 Task: Create a task  Implement a new cloud-based human resources management system for a company , assign it to team member softage.1@softage.net in the project ArchTech and update the status of the task to  On Track  , set the priority of the task to High
Action: Mouse moved to (96, 60)
Screenshot: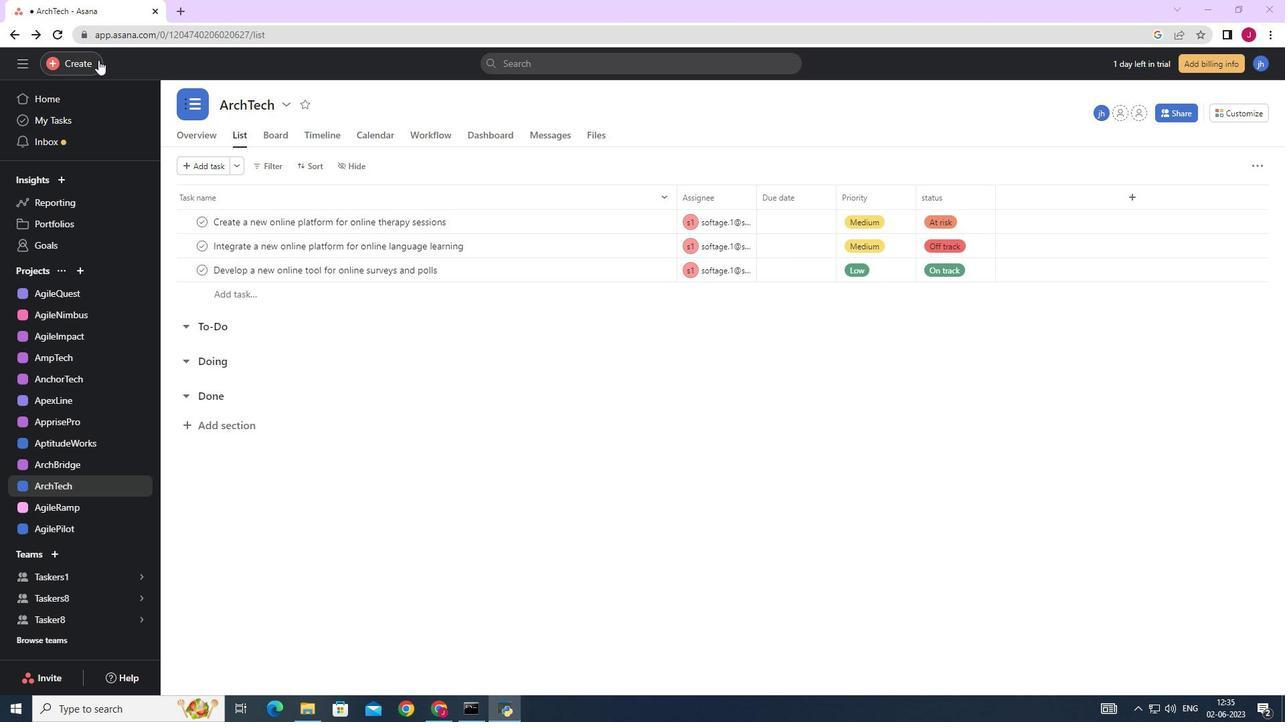 
Action: Mouse pressed left at (96, 60)
Screenshot: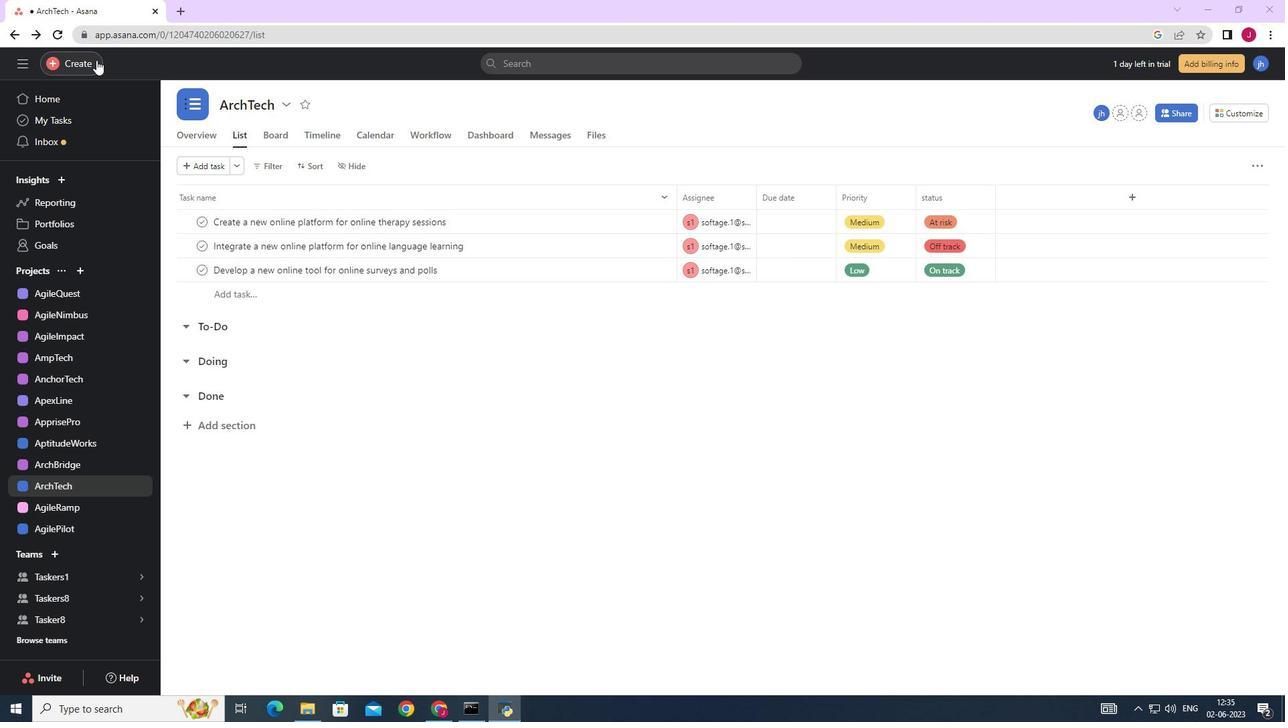 
Action: Mouse moved to (162, 66)
Screenshot: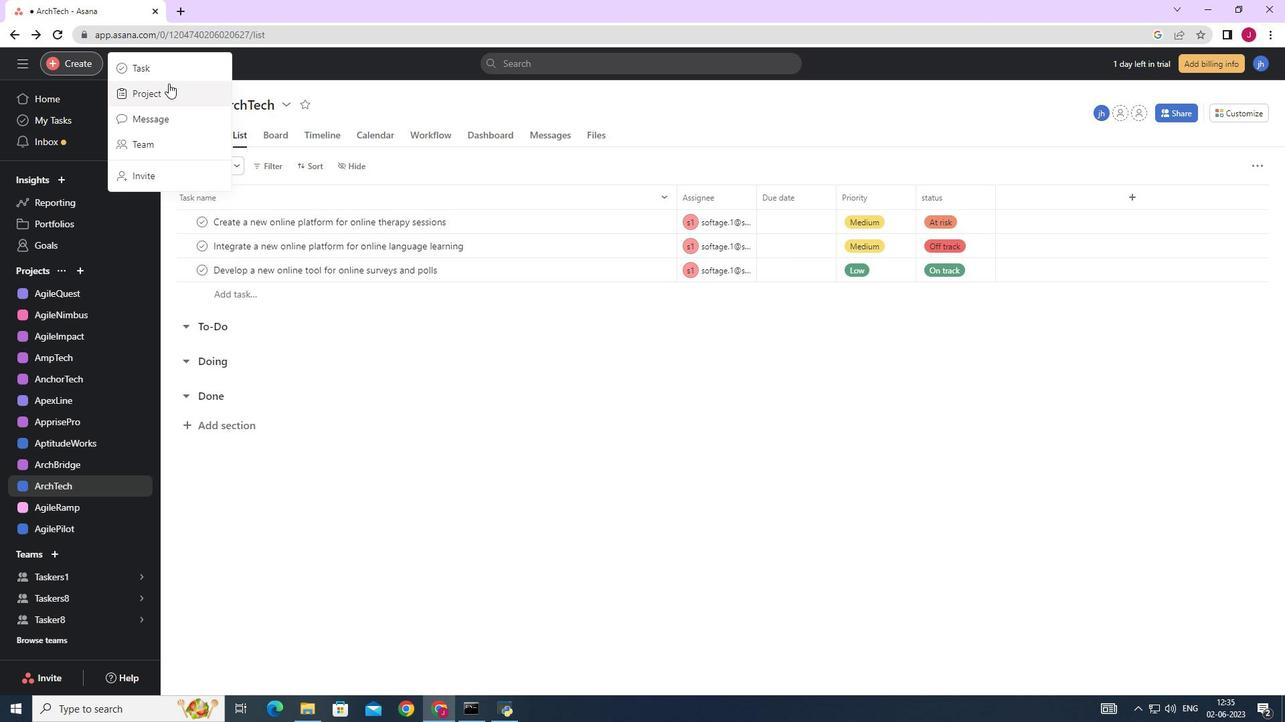 
Action: Mouse pressed left at (162, 66)
Screenshot: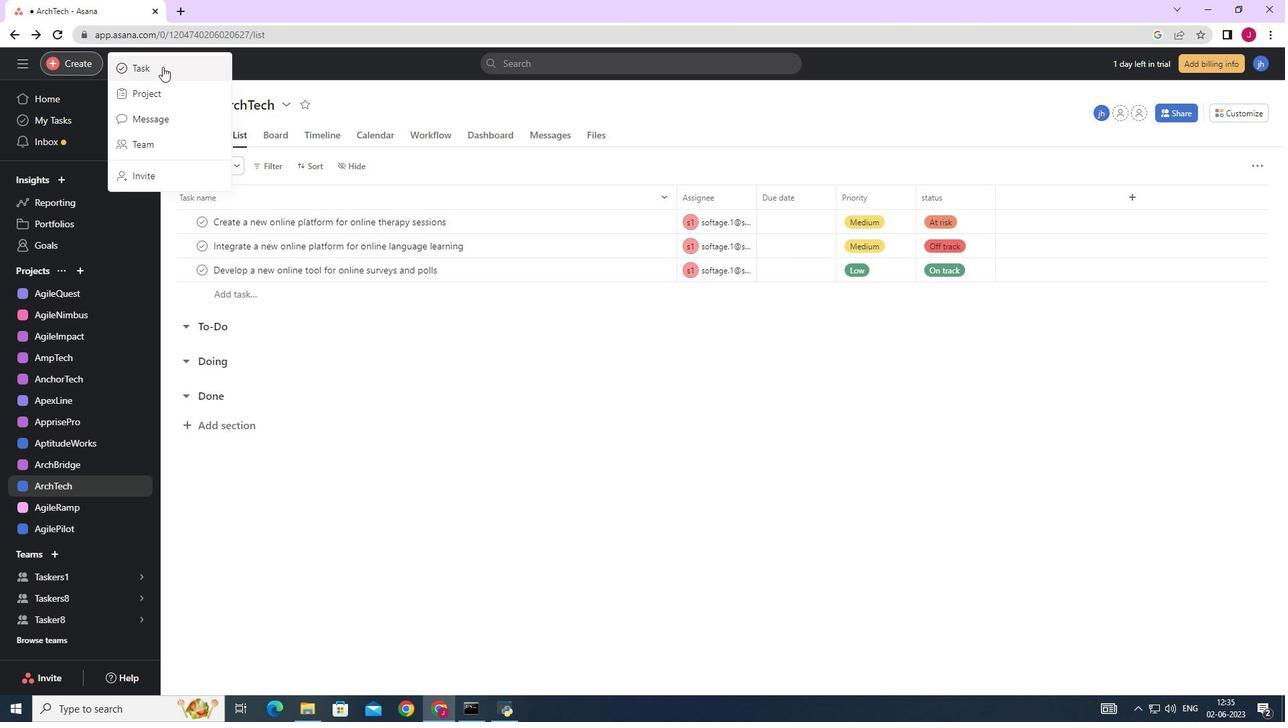 
Action: Mouse moved to (1050, 439)
Screenshot: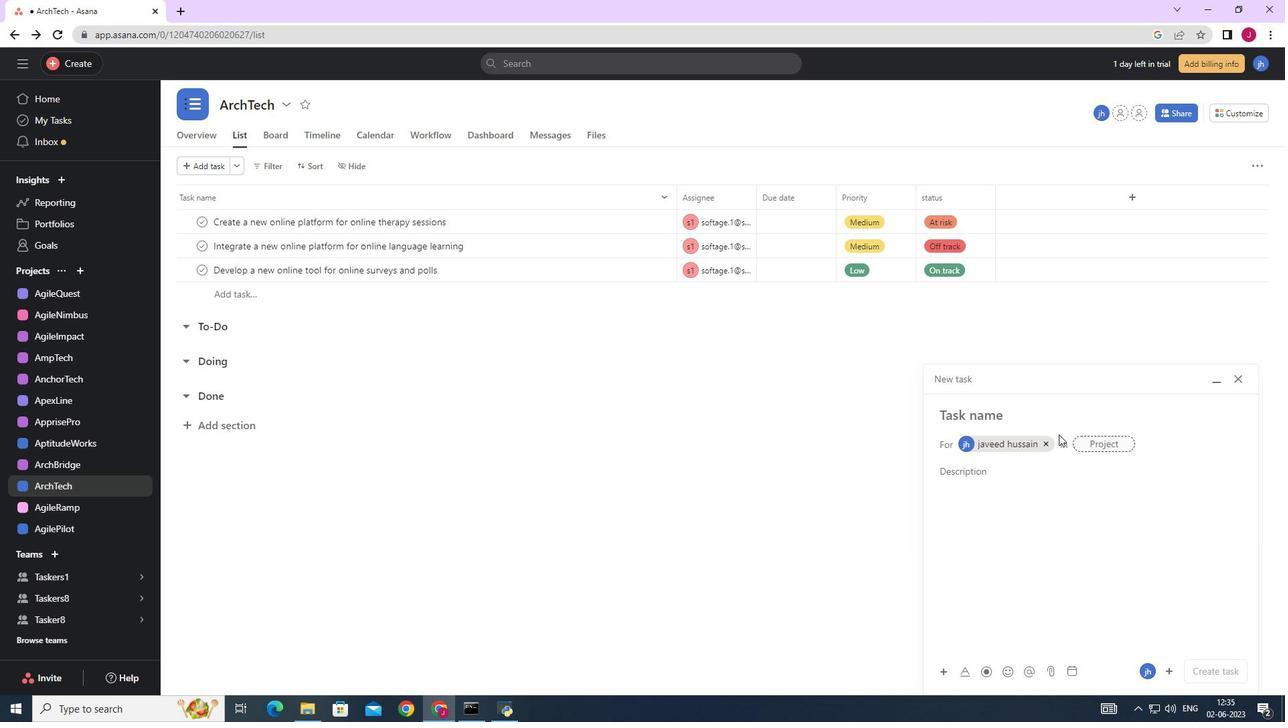 
Action: Mouse pressed left at (1050, 439)
Screenshot: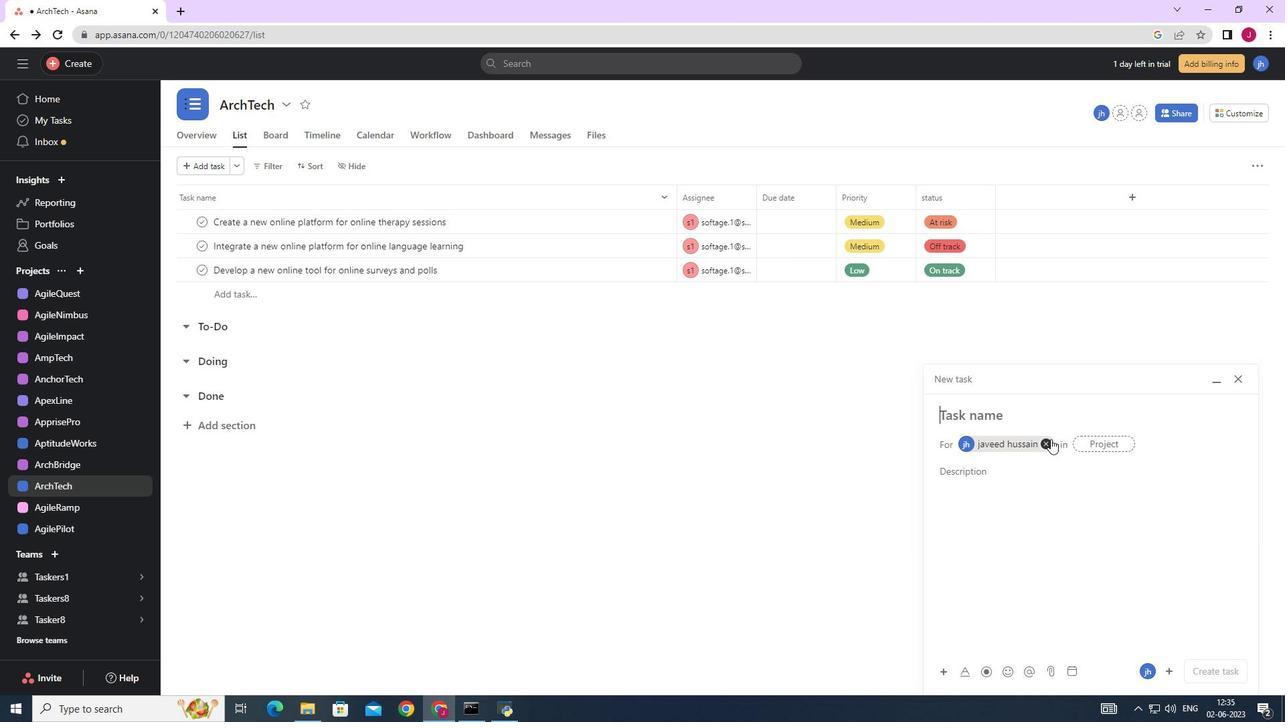 
Action: Mouse moved to (991, 417)
Screenshot: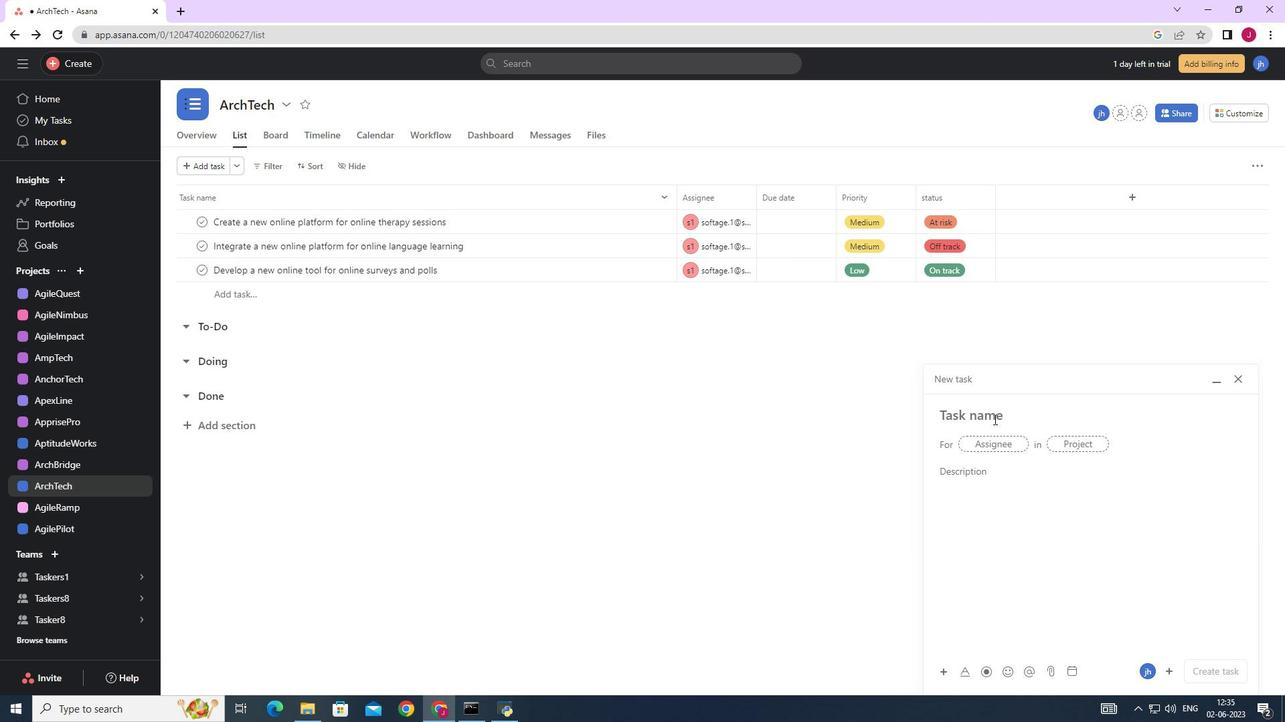 
Action: Key pressed i<Key.caps_lock>MPLEMENT<Key.space>A<Key.space>NEW<Key.space>CLOUD-BASED<Key.space>HUMAN<Key.space>RESOURCES<Key.space>MANAGEMENT<Key.space>SYSTEM<Key.space>FOR<Key.space>A<Key.space>COMPANY
Screenshot: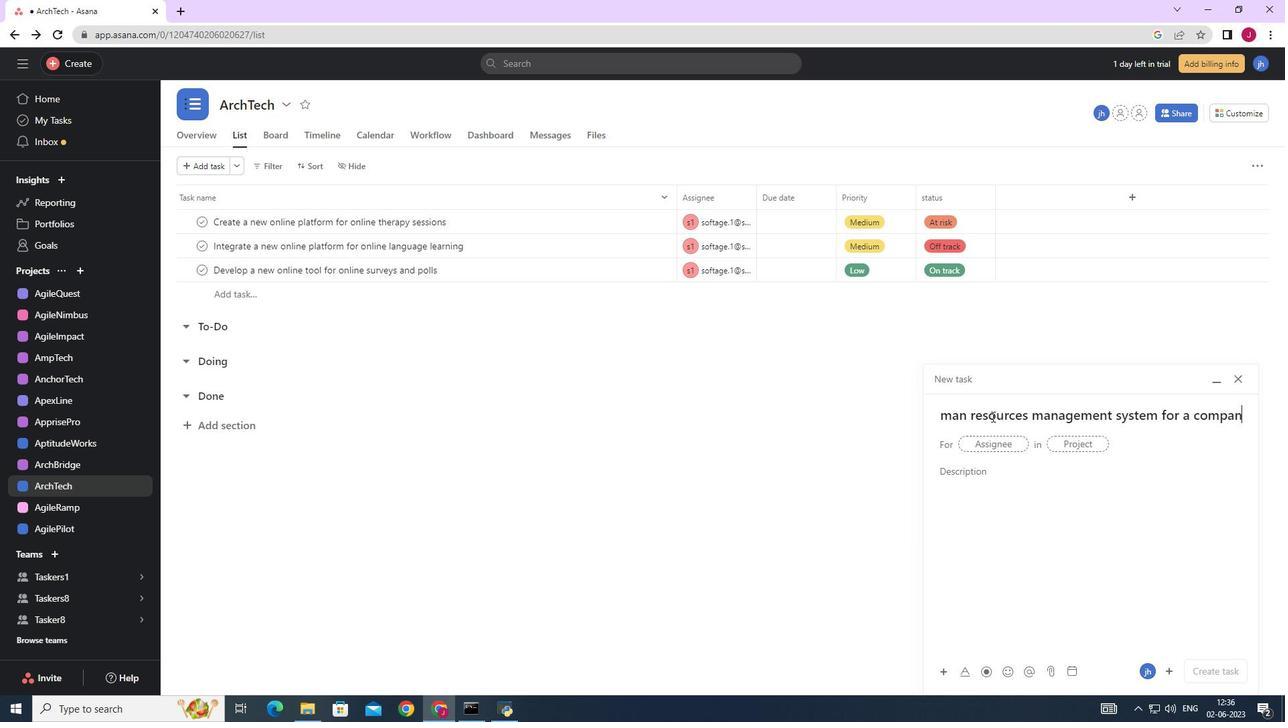 
Action: Mouse moved to (1001, 443)
Screenshot: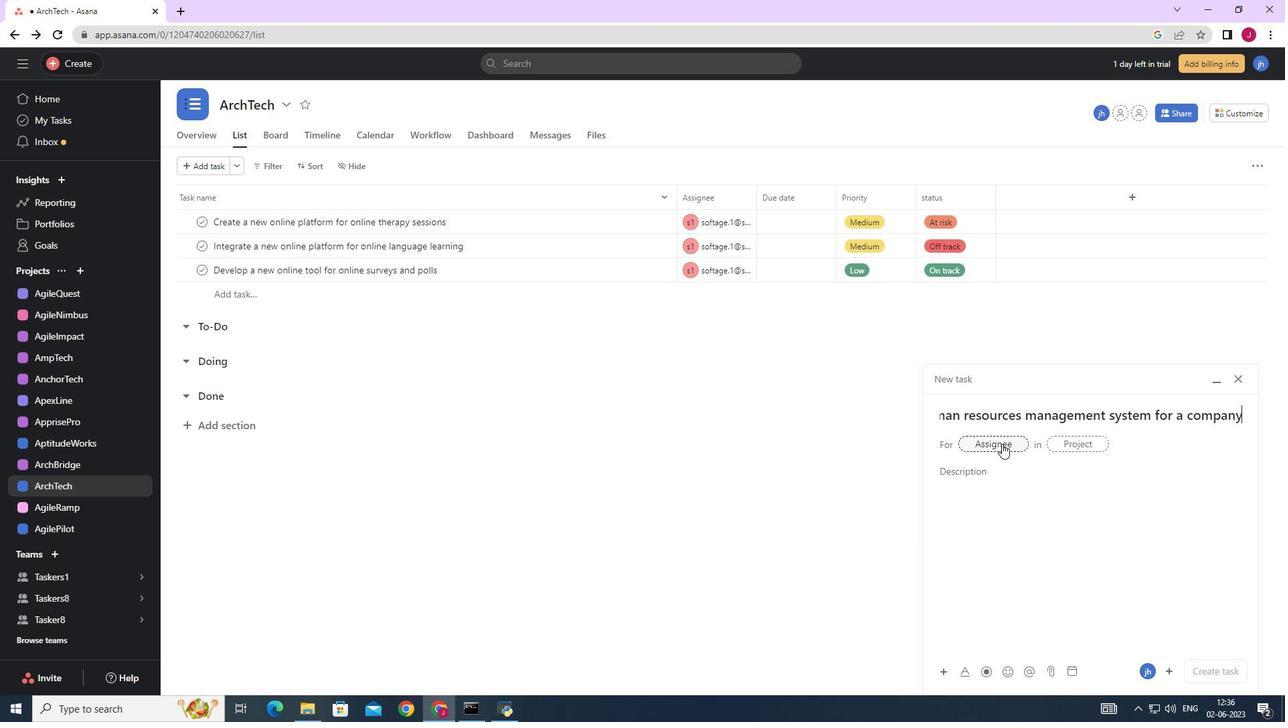 
Action: Mouse pressed left at (1001, 443)
Screenshot: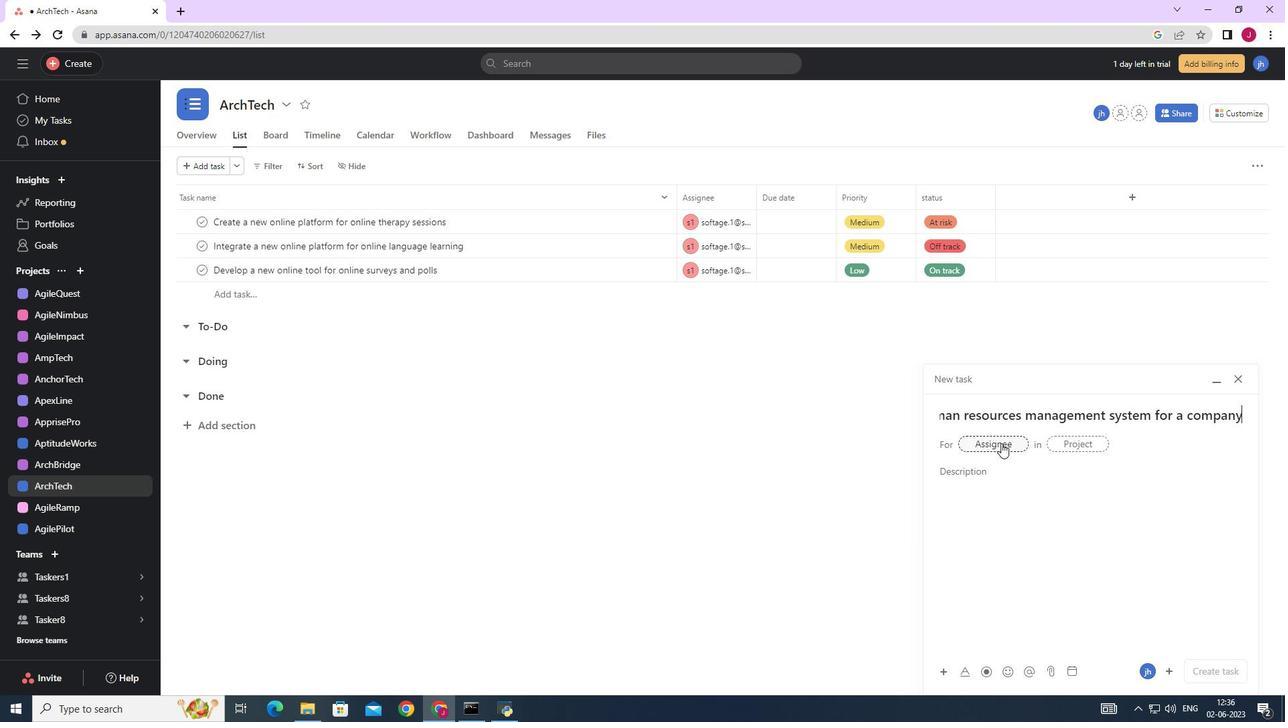 
Action: Key pressed SOFTAGE.1
Screenshot: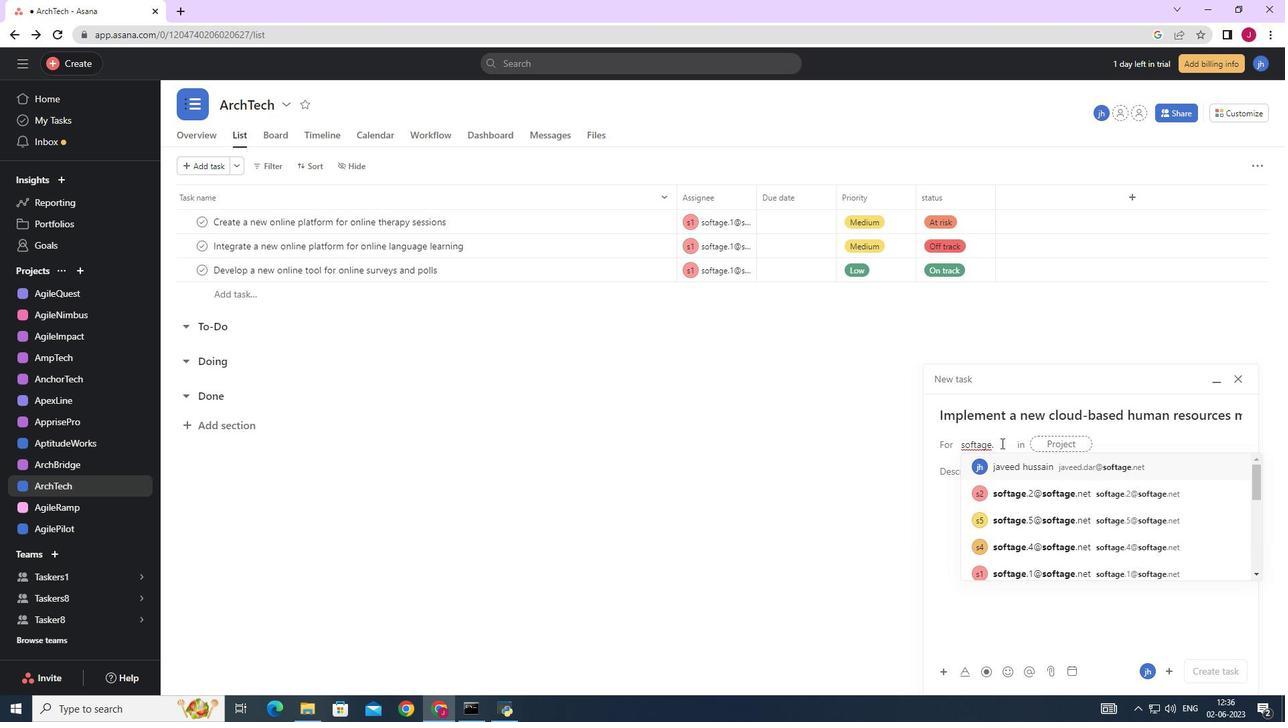 
Action: Mouse moved to (1039, 466)
Screenshot: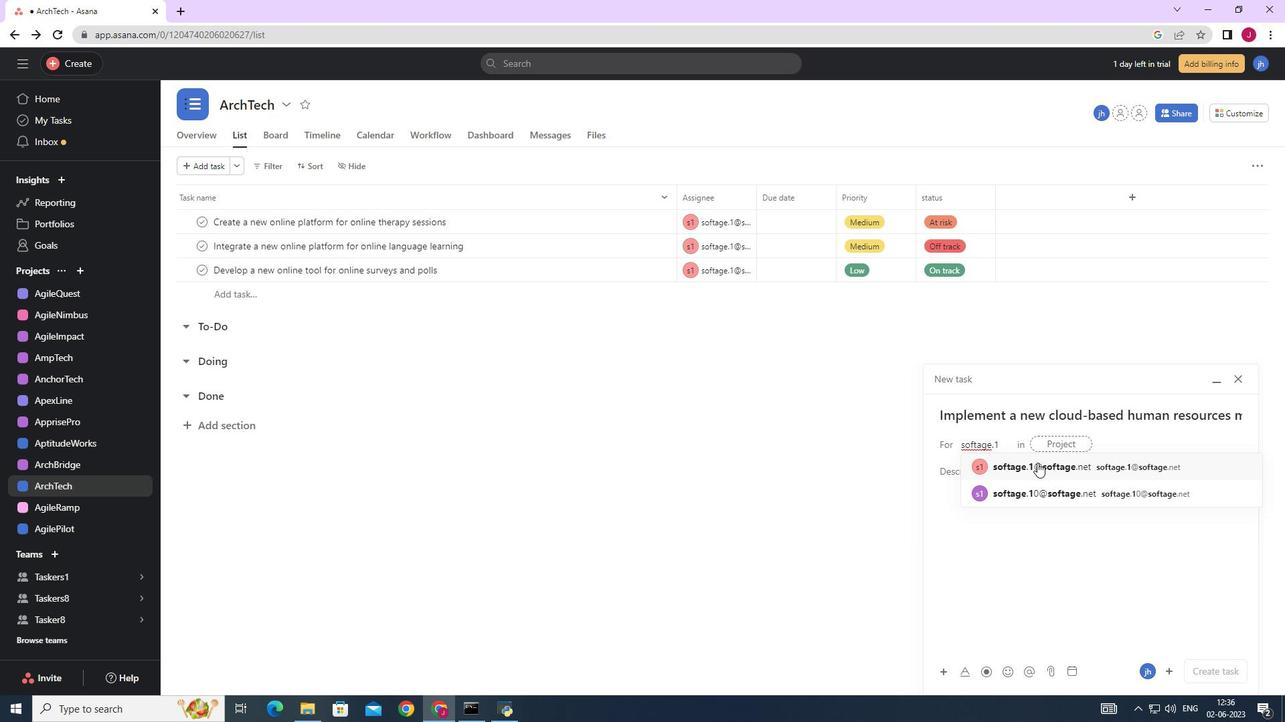 
Action: Mouse pressed left at (1039, 466)
Screenshot: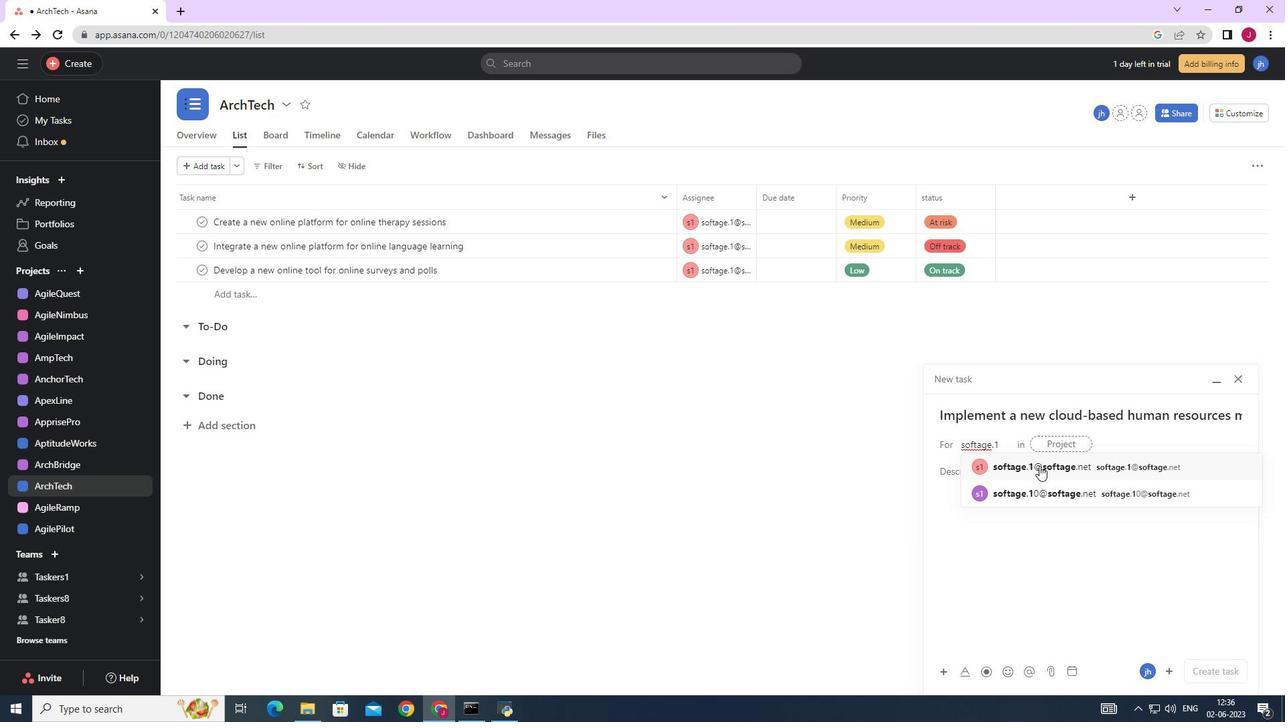 
Action: Mouse moved to (846, 467)
Screenshot: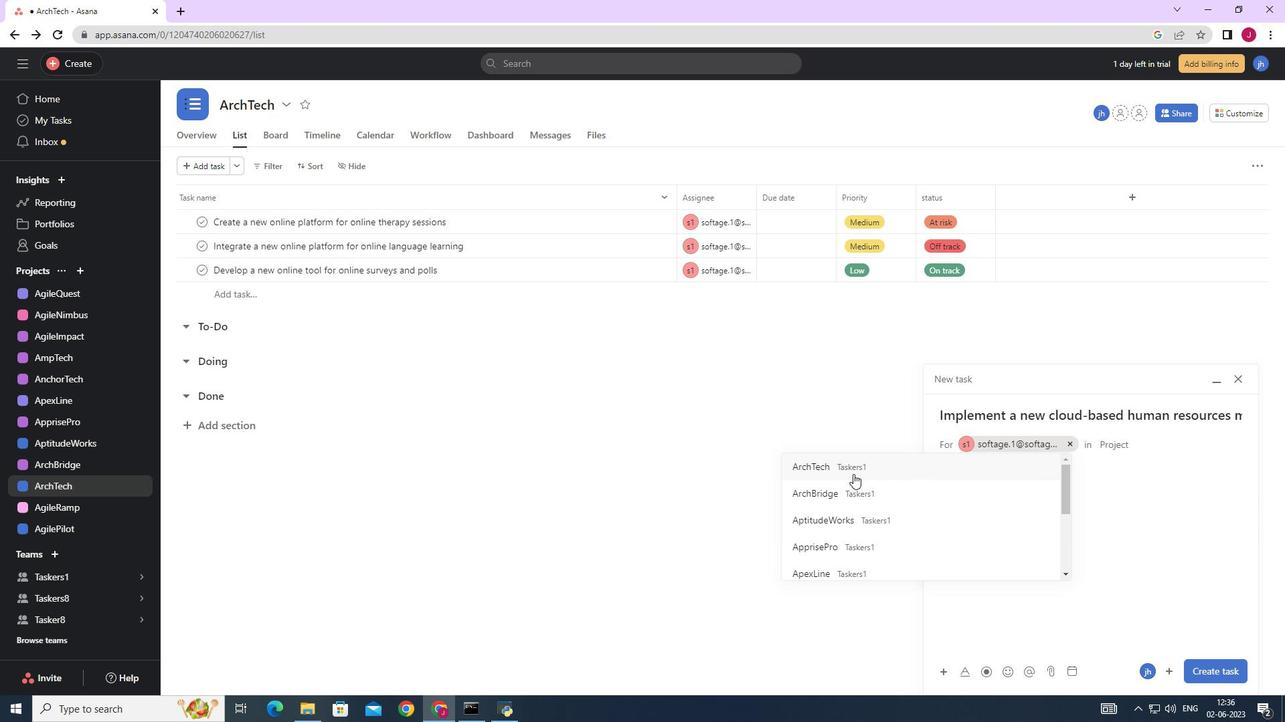 
Action: Mouse pressed left at (846, 467)
Screenshot: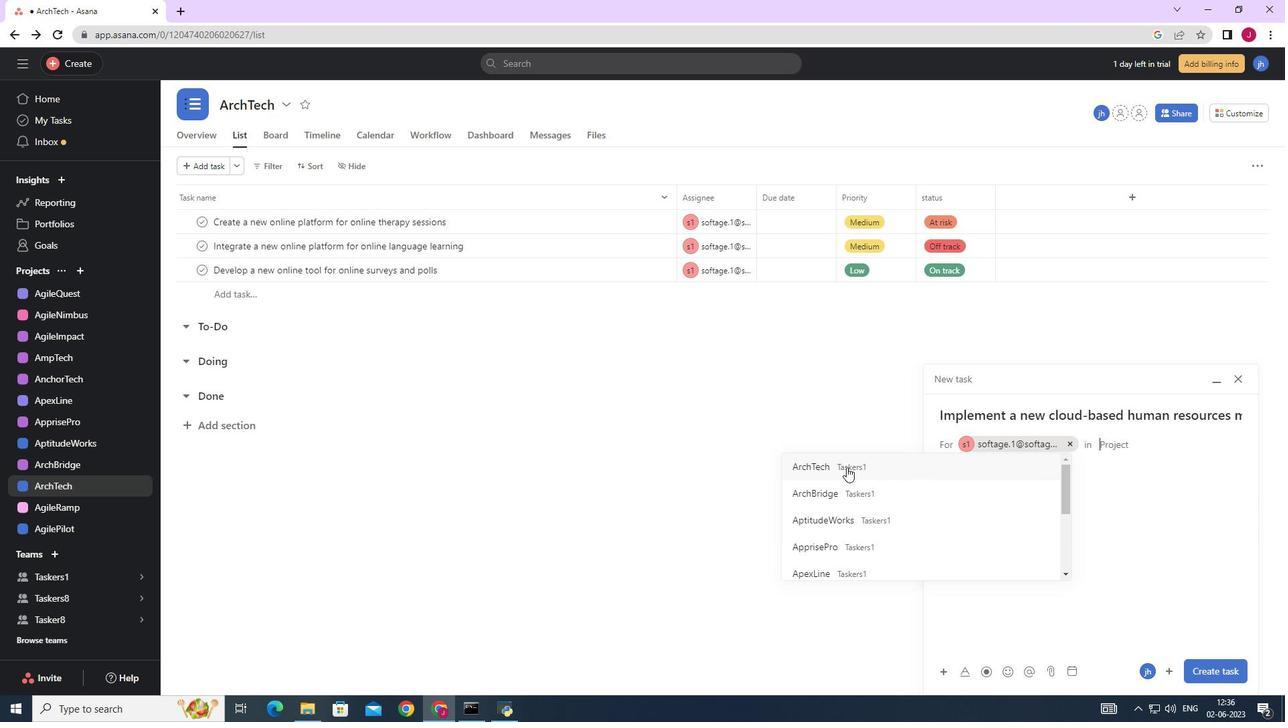 
Action: Mouse moved to (992, 475)
Screenshot: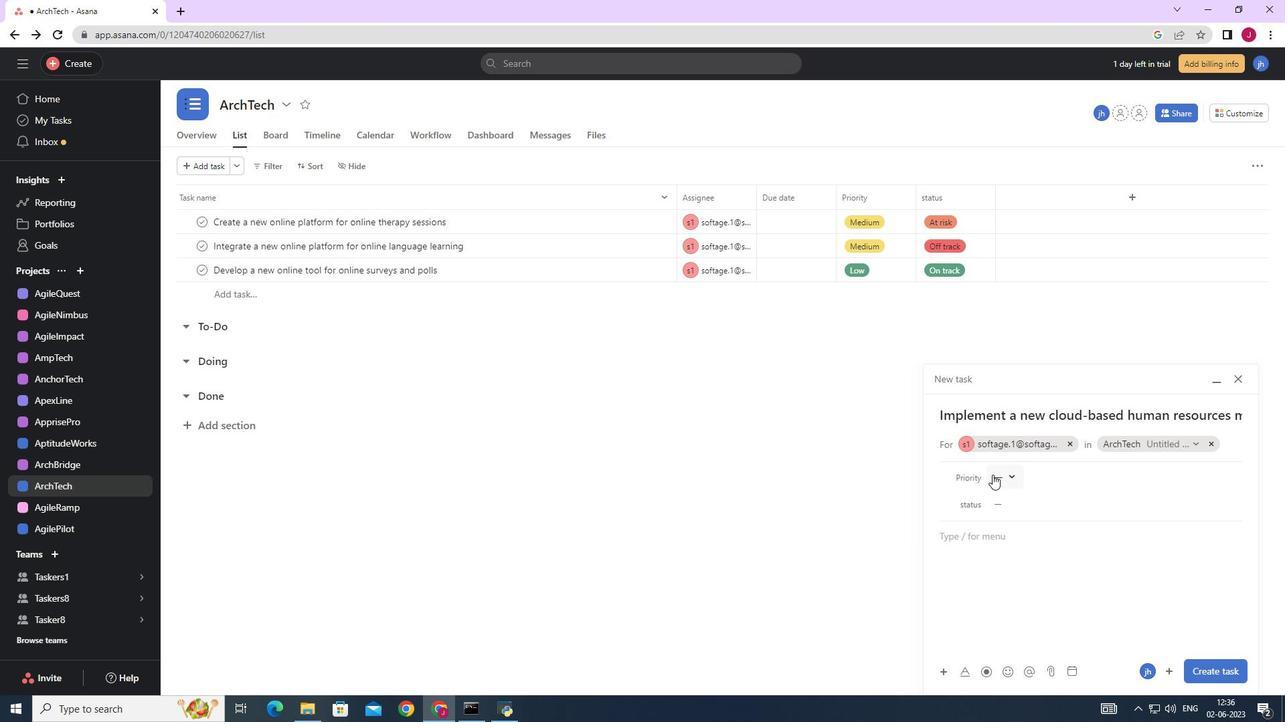 
Action: Mouse pressed left at (992, 475)
Screenshot: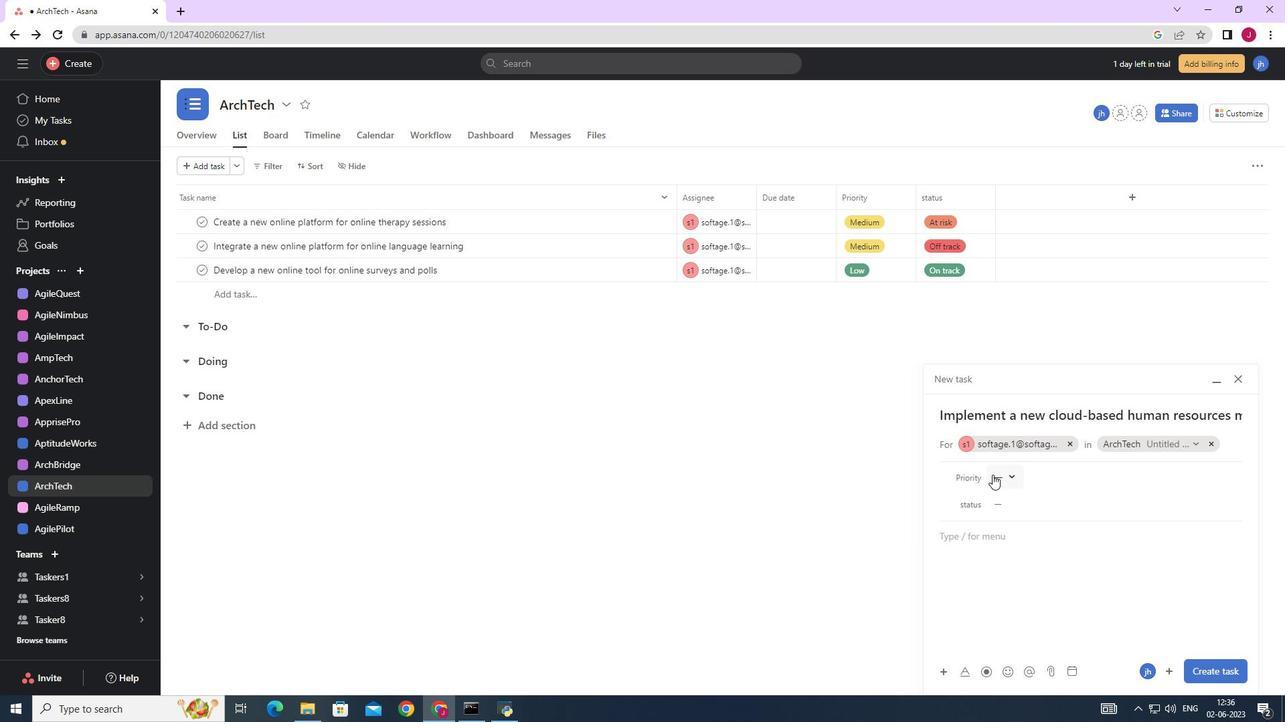 
Action: Mouse moved to (1028, 524)
Screenshot: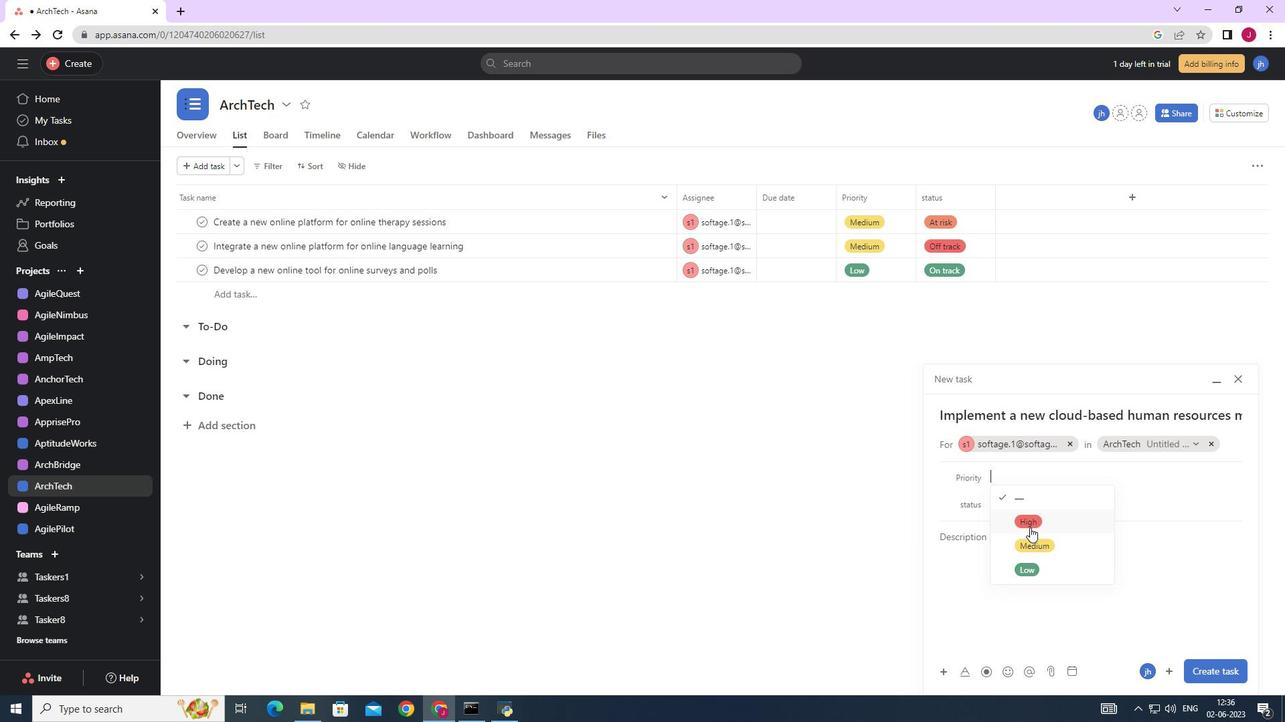
Action: Mouse pressed left at (1028, 524)
Screenshot: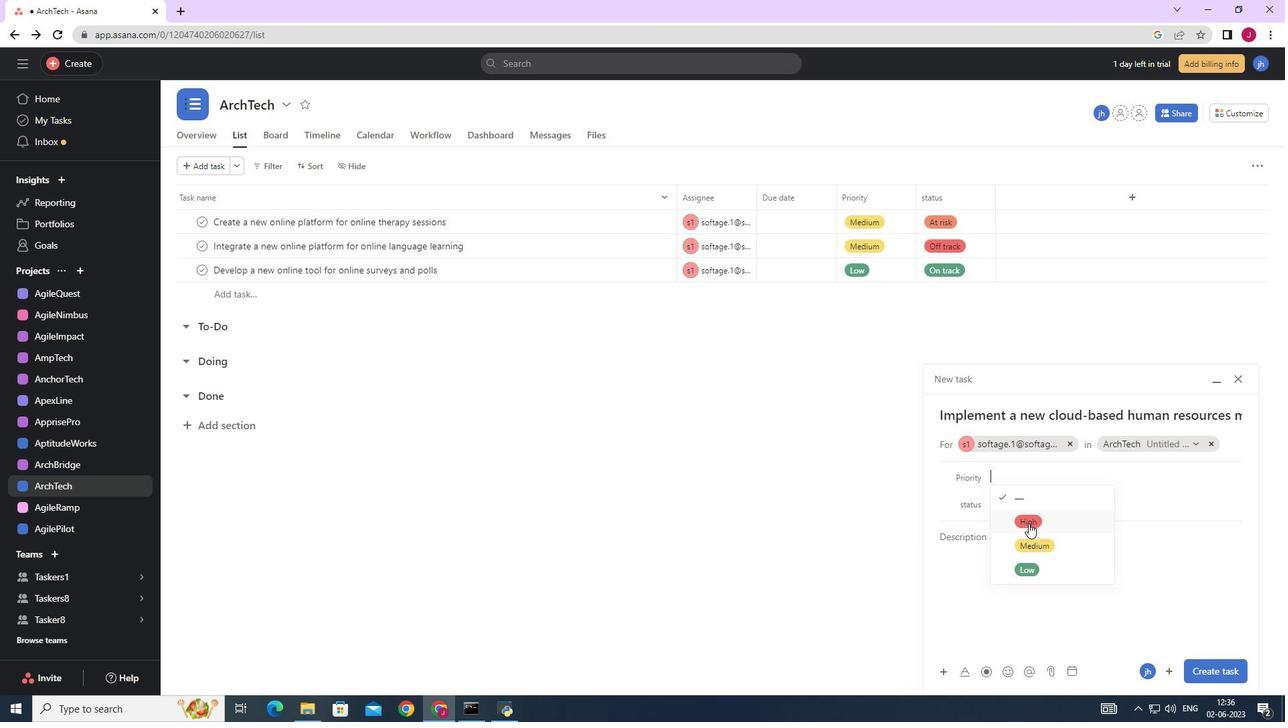 
Action: Mouse moved to (1018, 500)
Screenshot: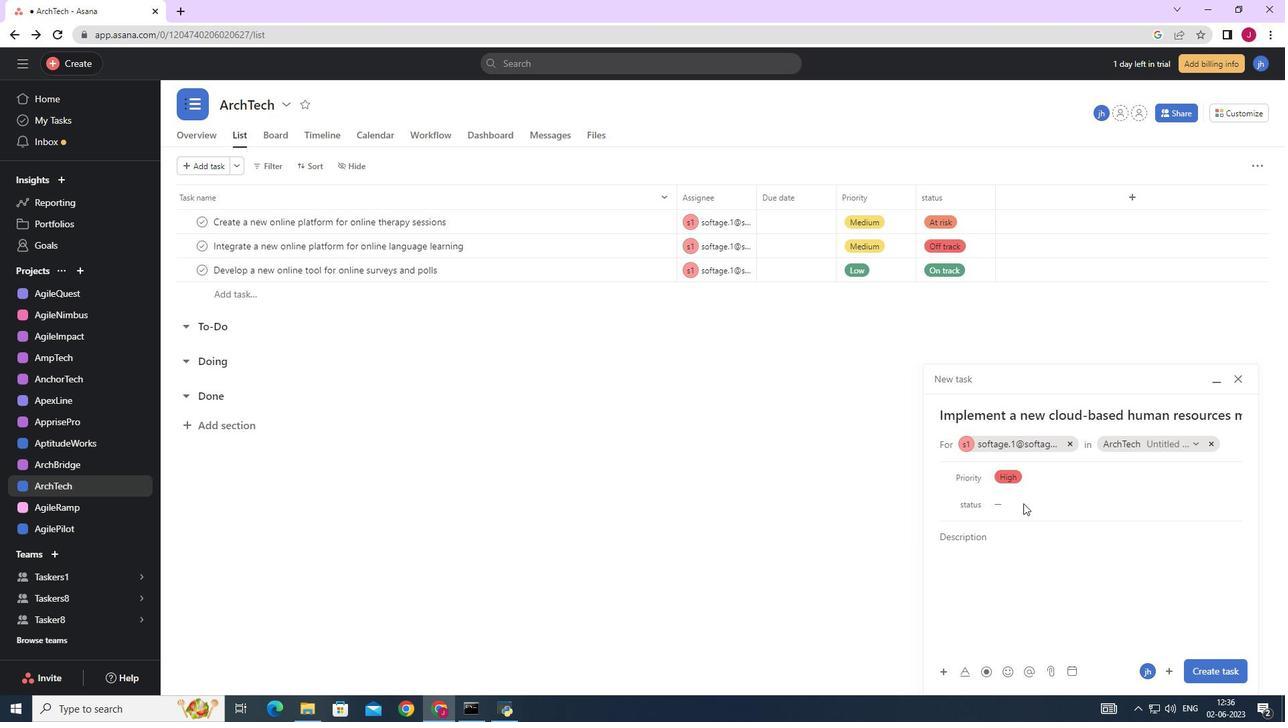 
Action: Mouse pressed left at (1018, 500)
Screenshot: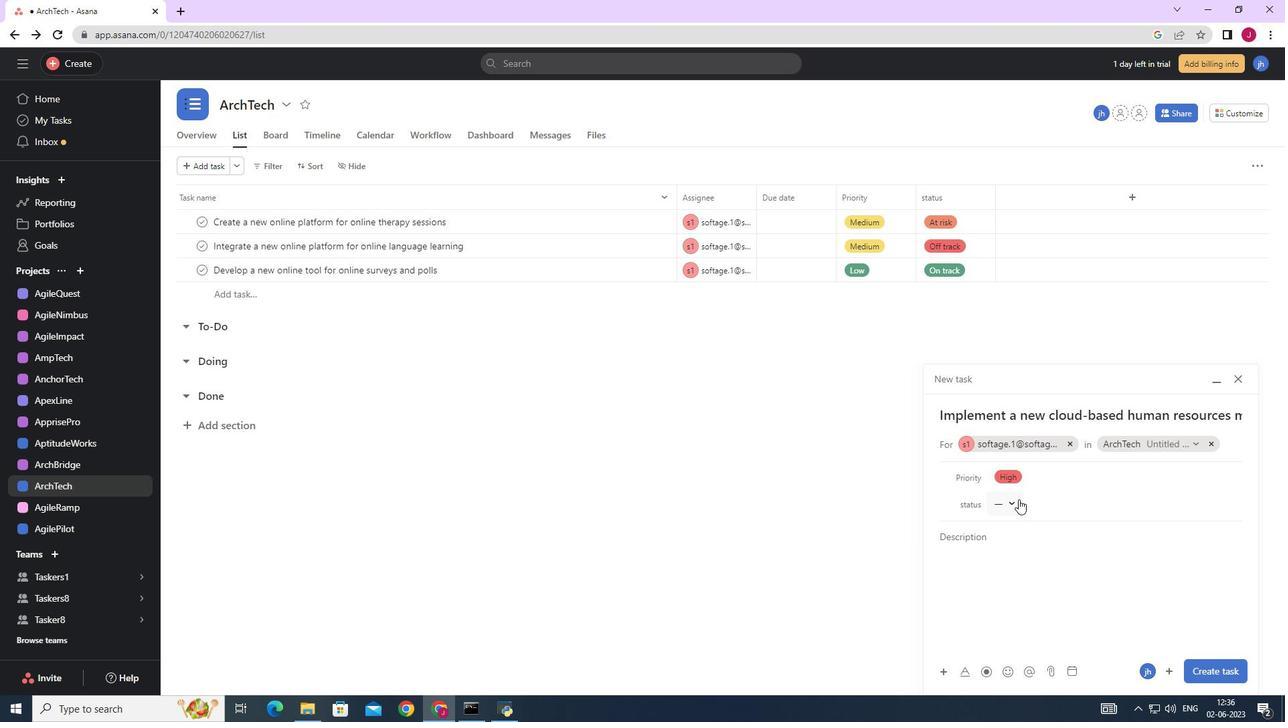 
Action: Mouse moved to (1027, 547)
Screenshot: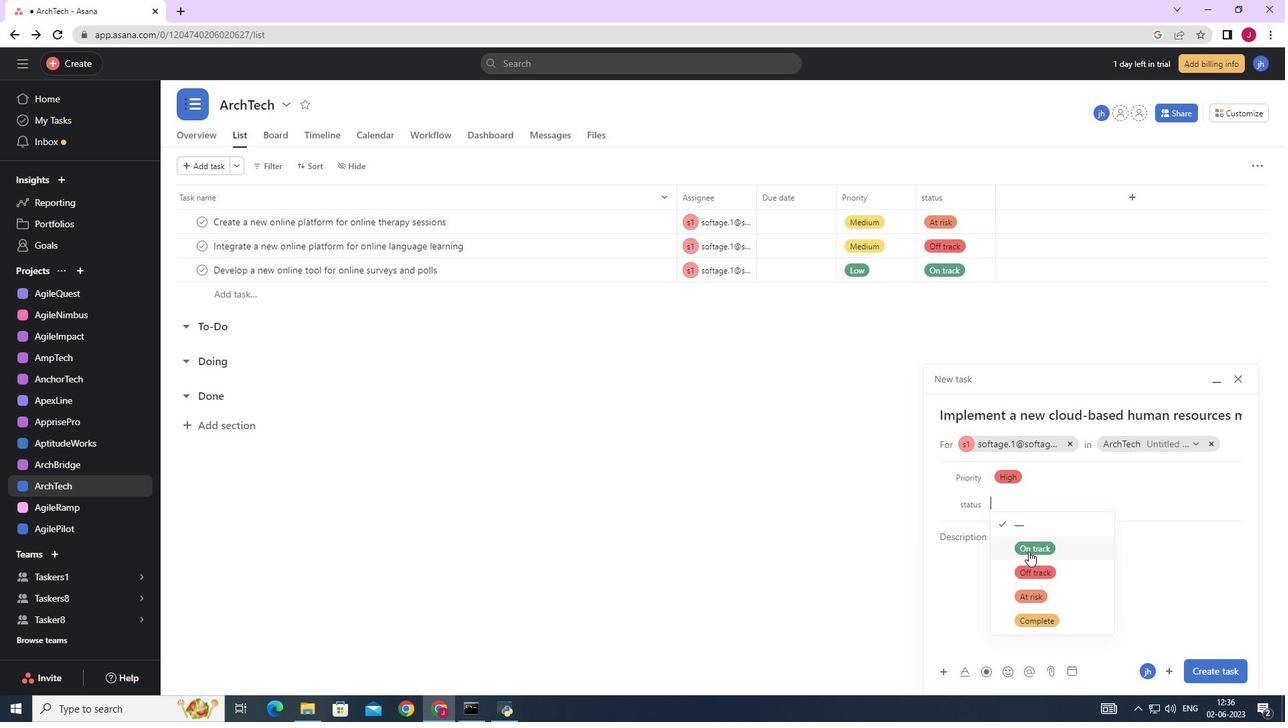 
Action: Mouse pressed left at (1027, 547)
Screenshot: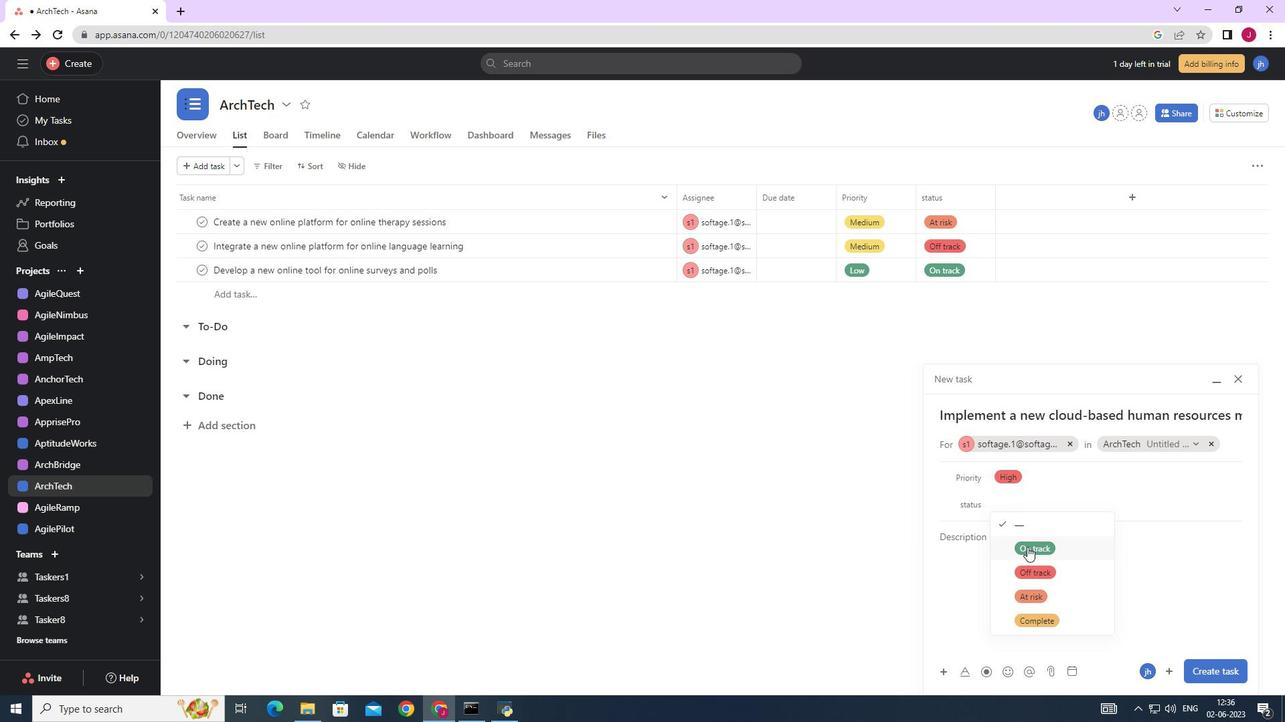 
Action: Mouse moved to (1224, 671)
Screenshot: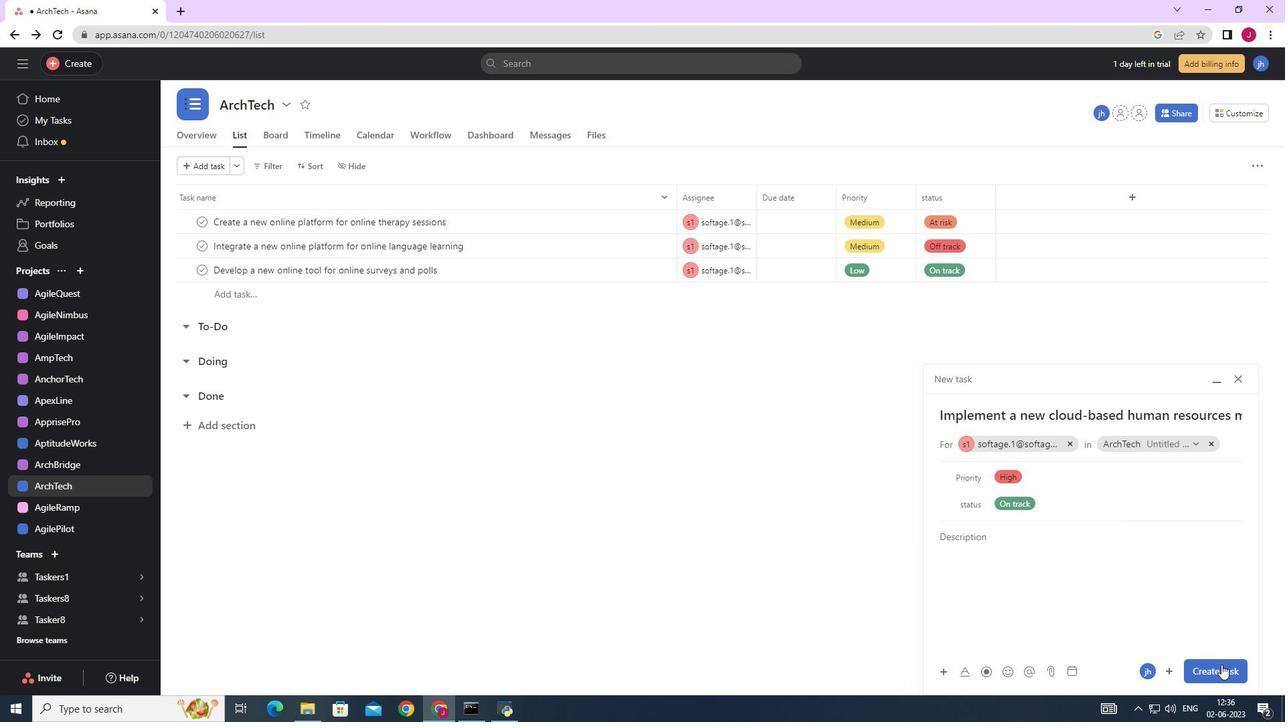 
Action: Mouse pressed left at (1224, 671)
Screenshot: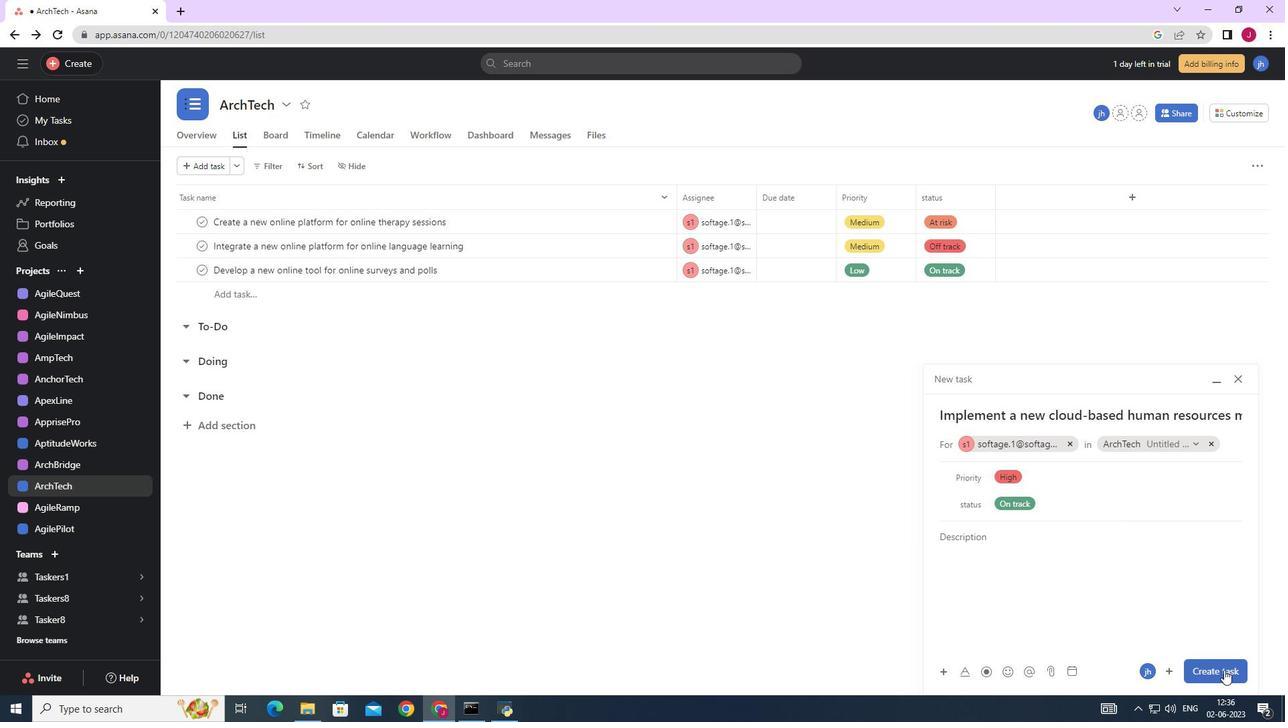 
Action: Mouse moved to (1204, 658)
Screenshot: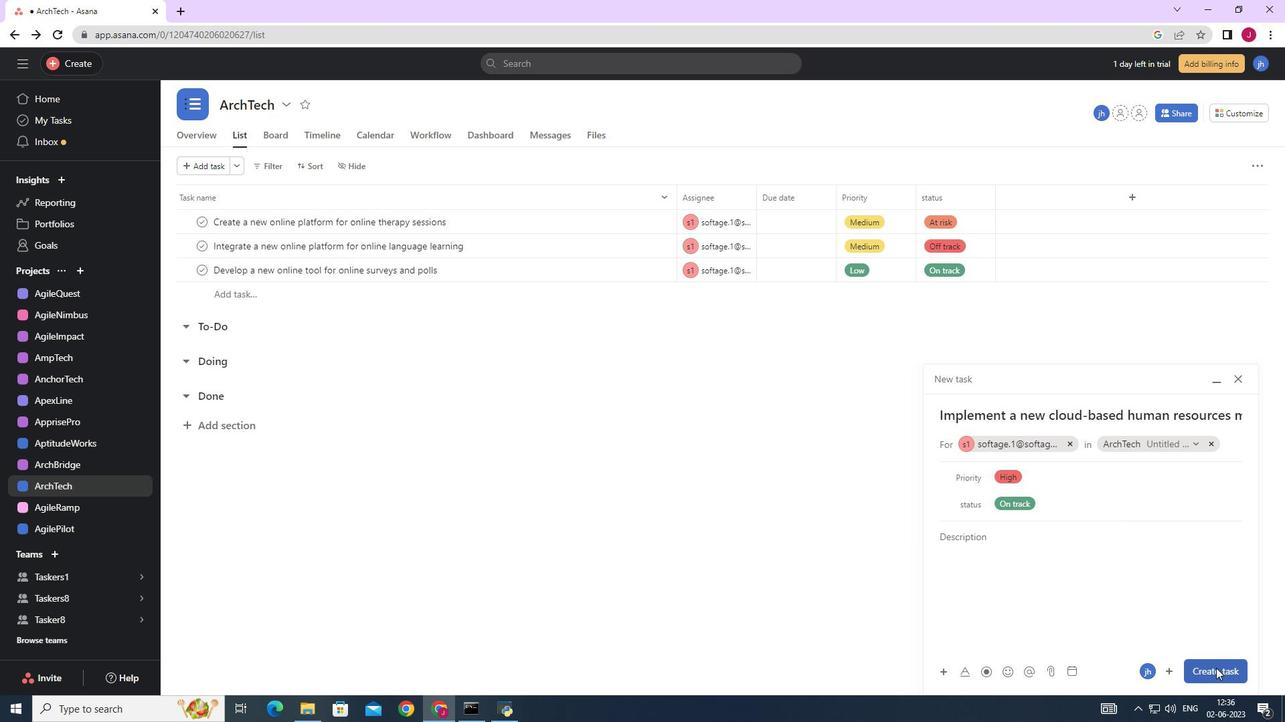 
